 Task: Copy times from Monday to Sunday.
Action: Mouse moved to (494, 267)
Screenshot: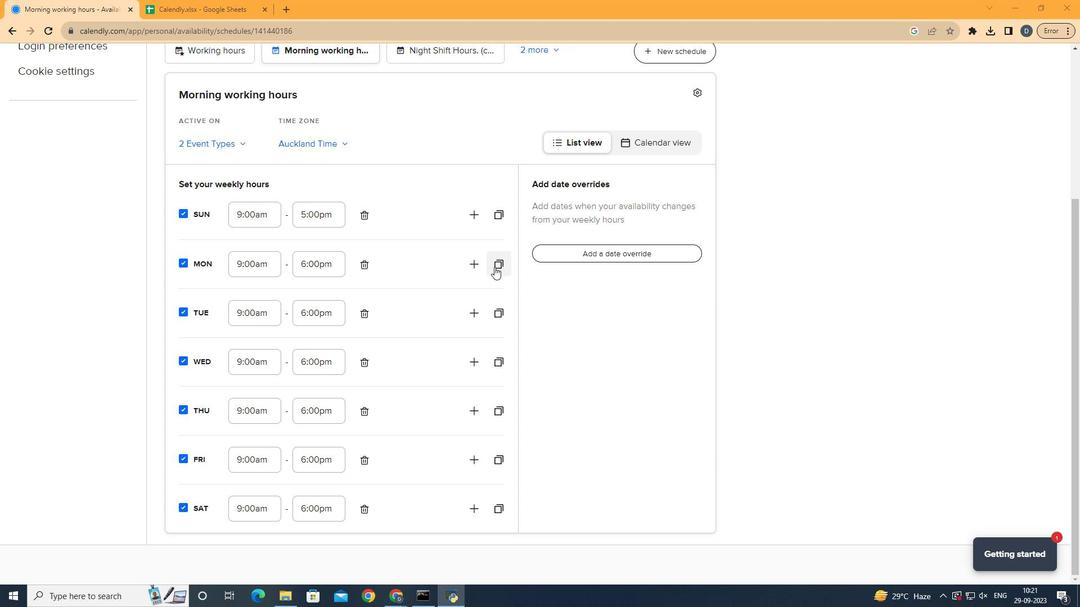 
Action: Mouse pressed left at (494, 267)
Screenshot: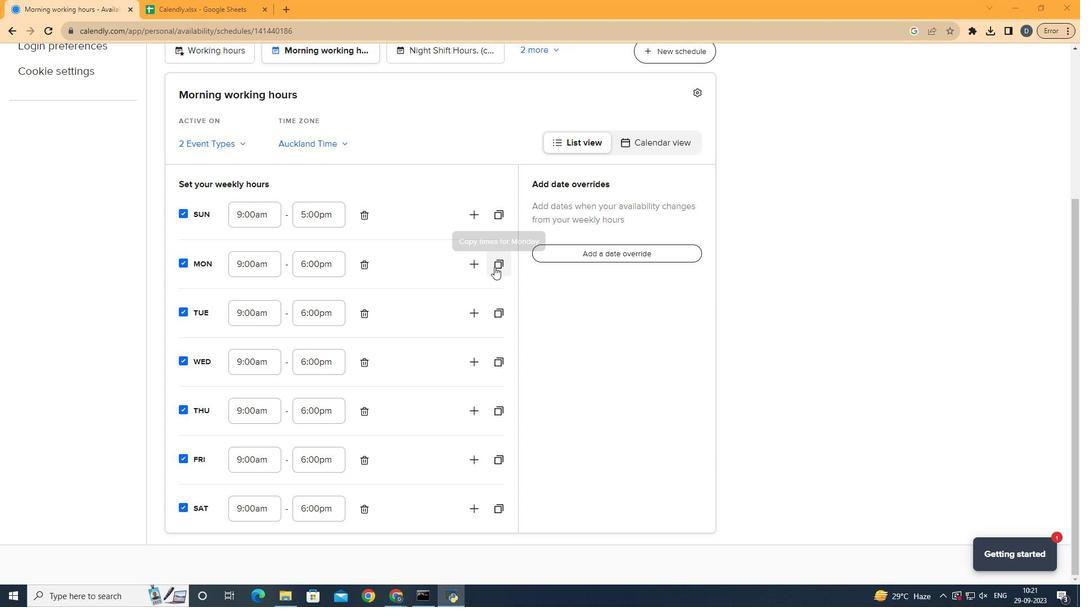 
Action: Mouse moved to (545, 351)
Screenshot: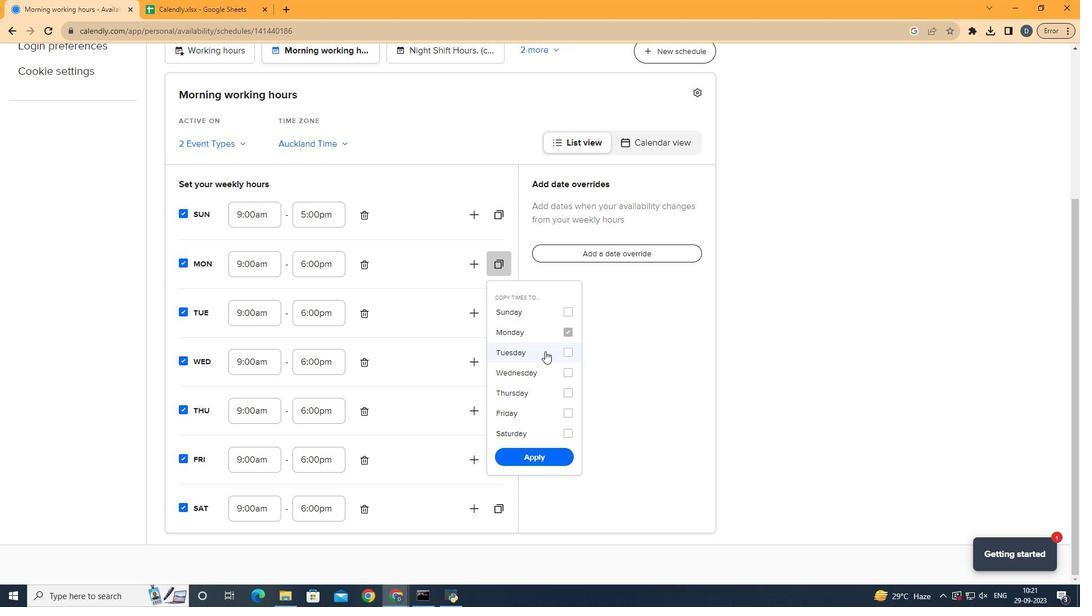 
Action: Mouse pressed left at (545, 351)
Screenshot: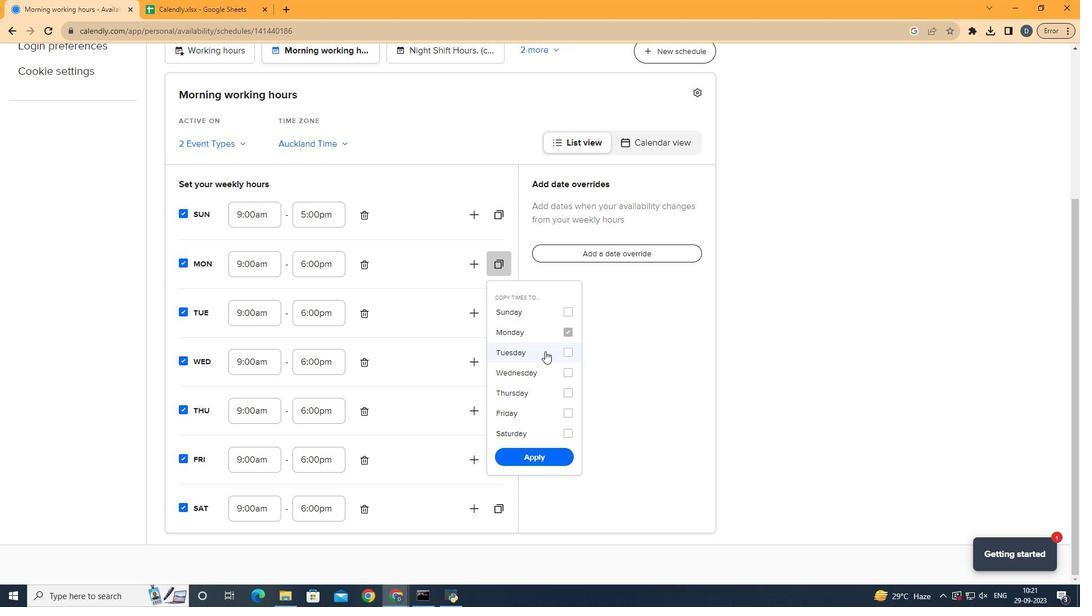 
Action: Mouse moved to (556, 370)
Screenshot: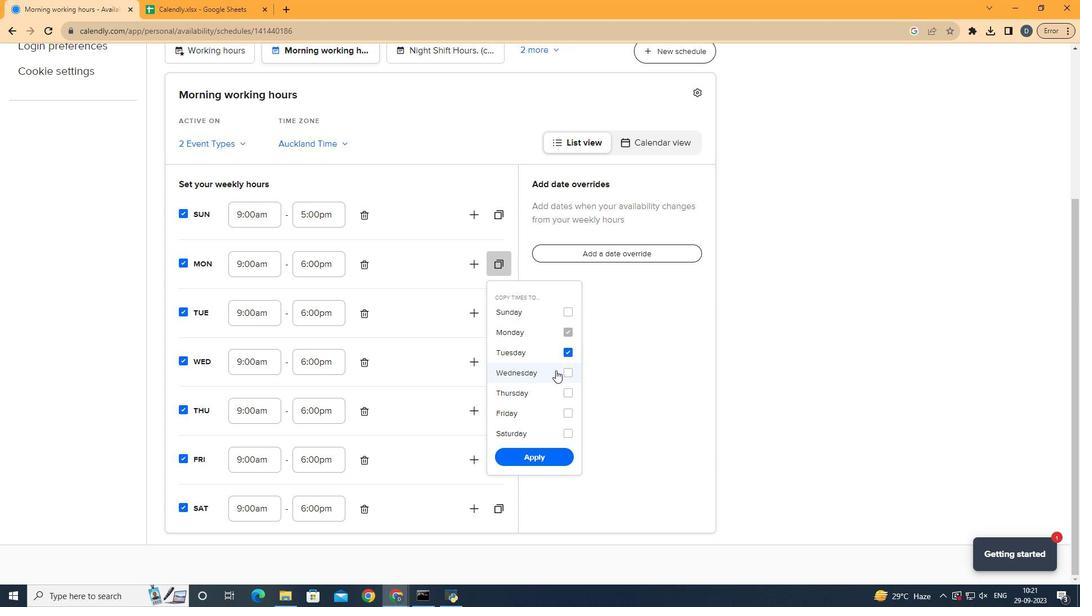 
Action: Mouse pressed left at (556, 370)
Screenshot: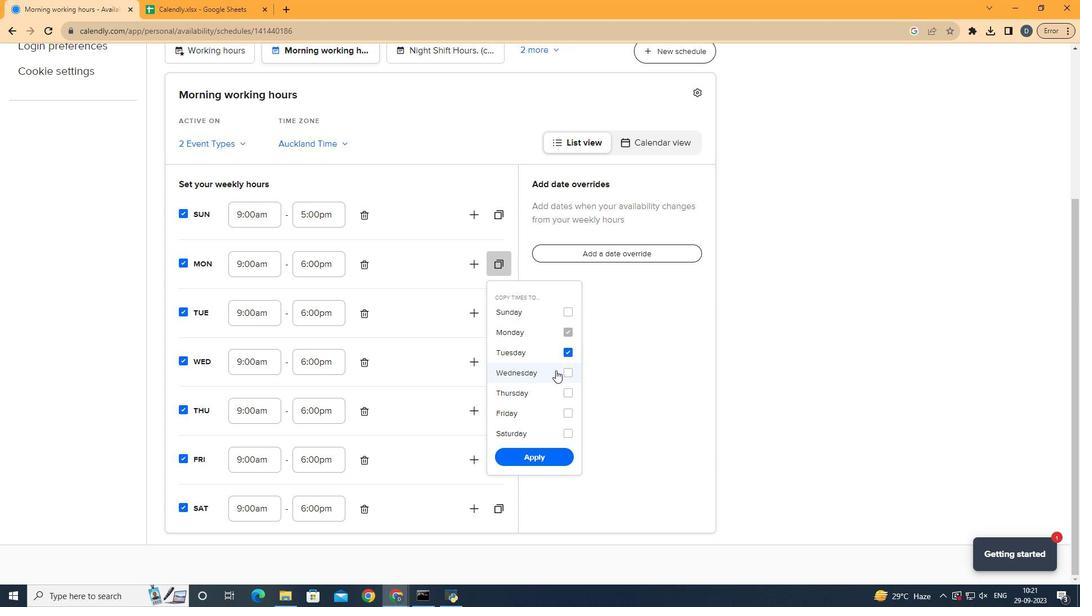 
Action: Mouse moved to (566, 392)
Screenshot: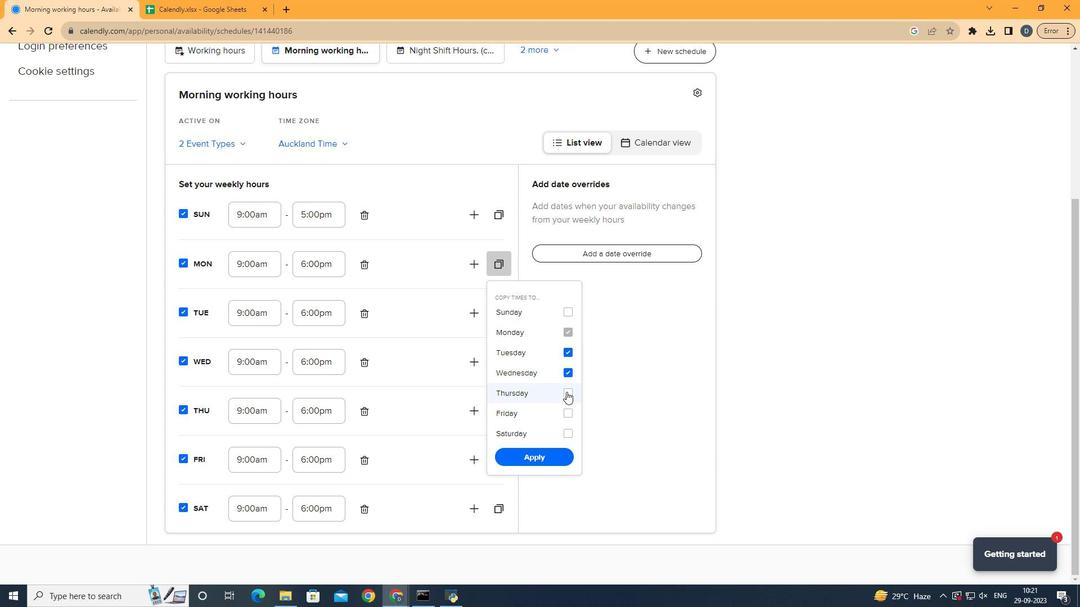 
Action: Mouse pressed left at (566, 392)
Screenshot: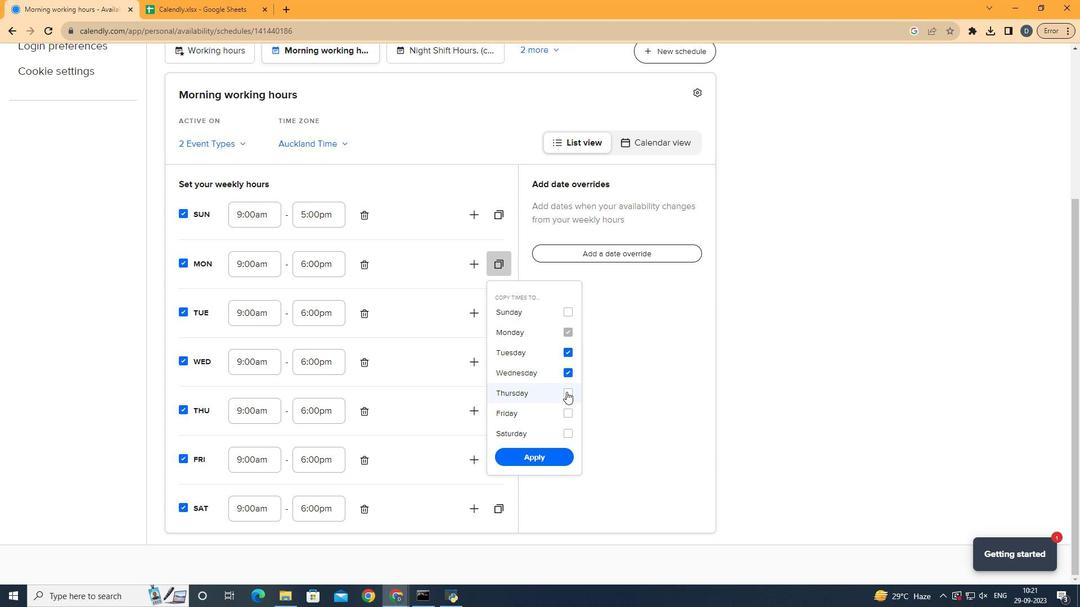 
Action: Mouse moved to (559, 414)
Screenshot: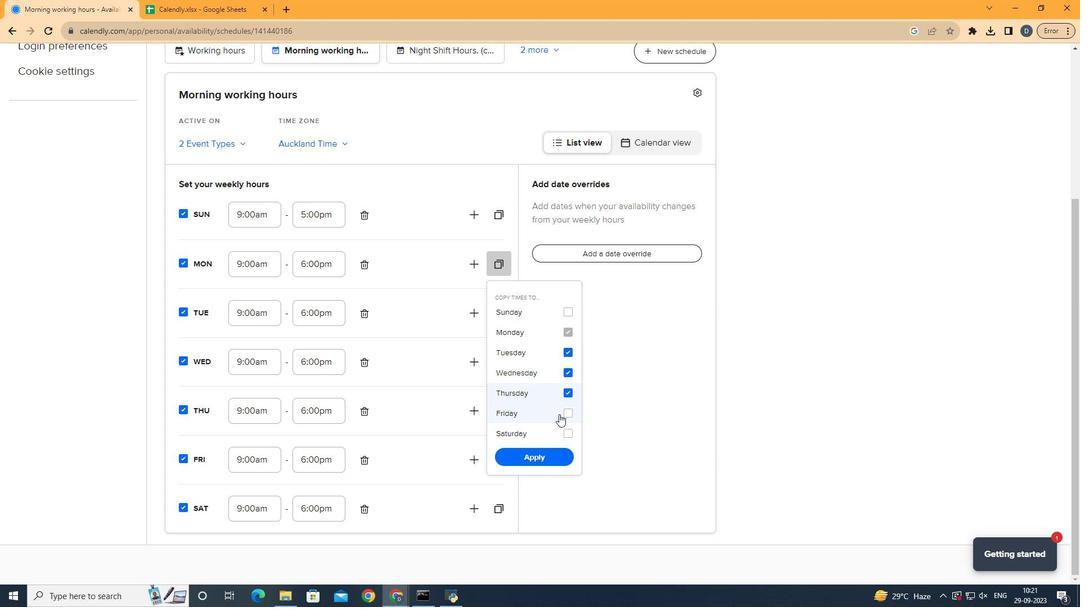 
Action: Mouse pressed left at (559, 414)
Screenshot: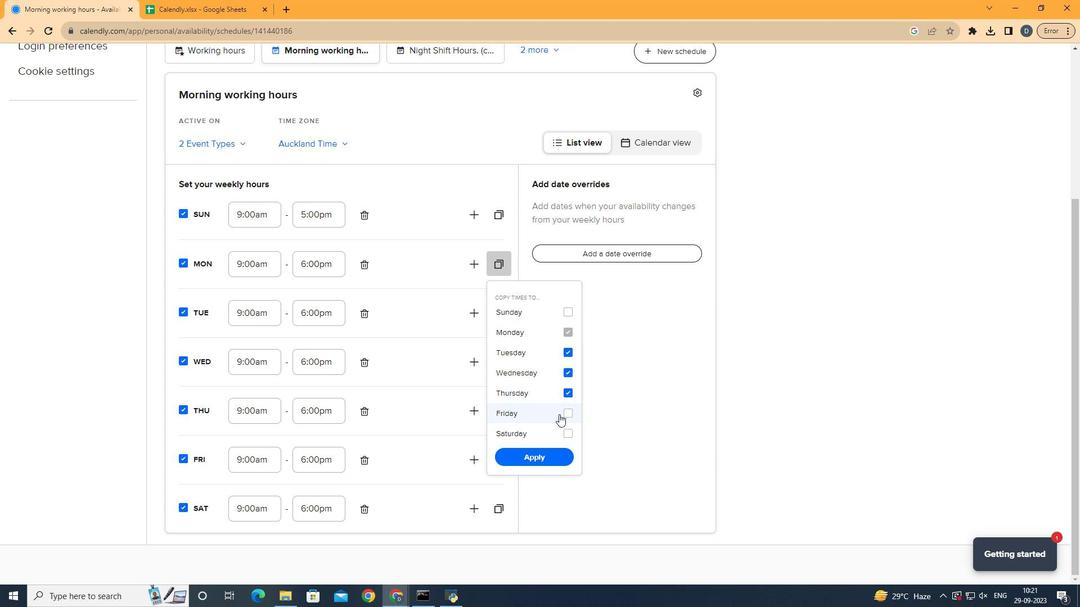 
Action: Mouse moved to (566, 431)
Screenshot: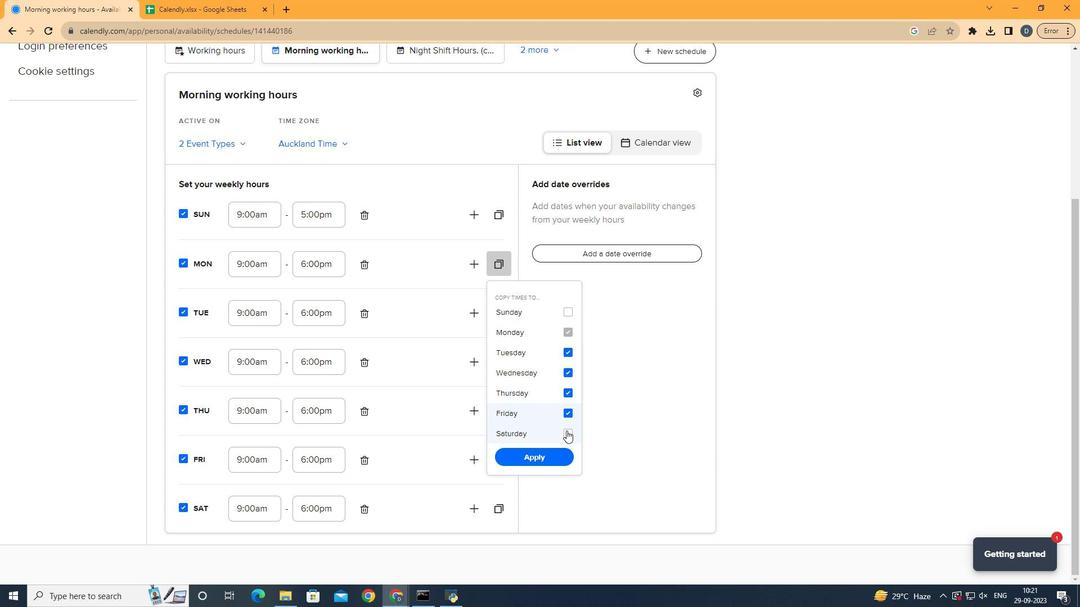 
Action: Mouse pressed left at (566, 431)
Screenshot: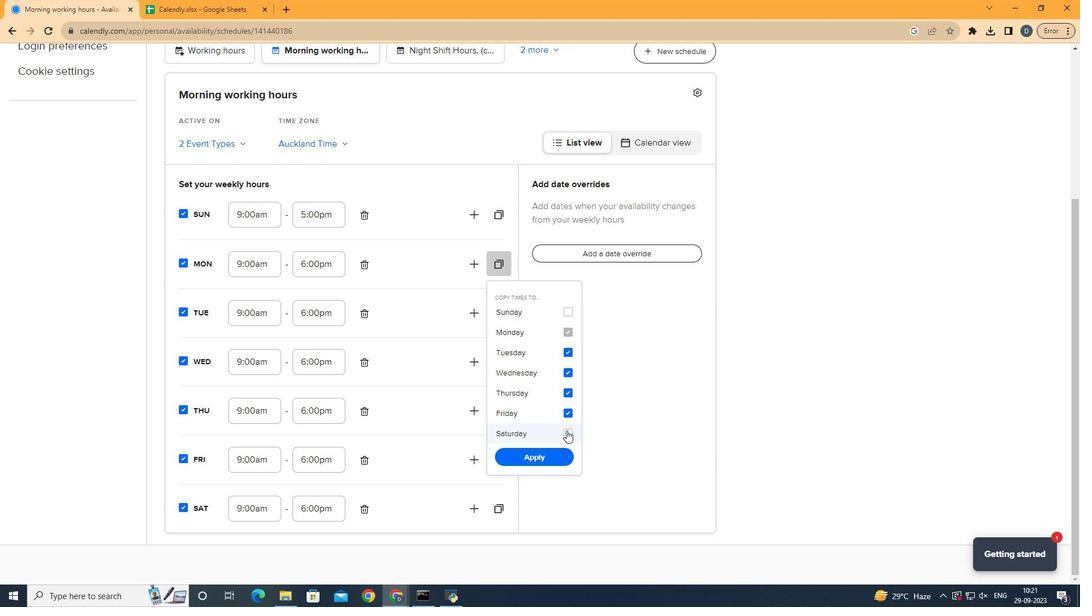 
Action: Mouse moved to (564, 319)
Screenshot: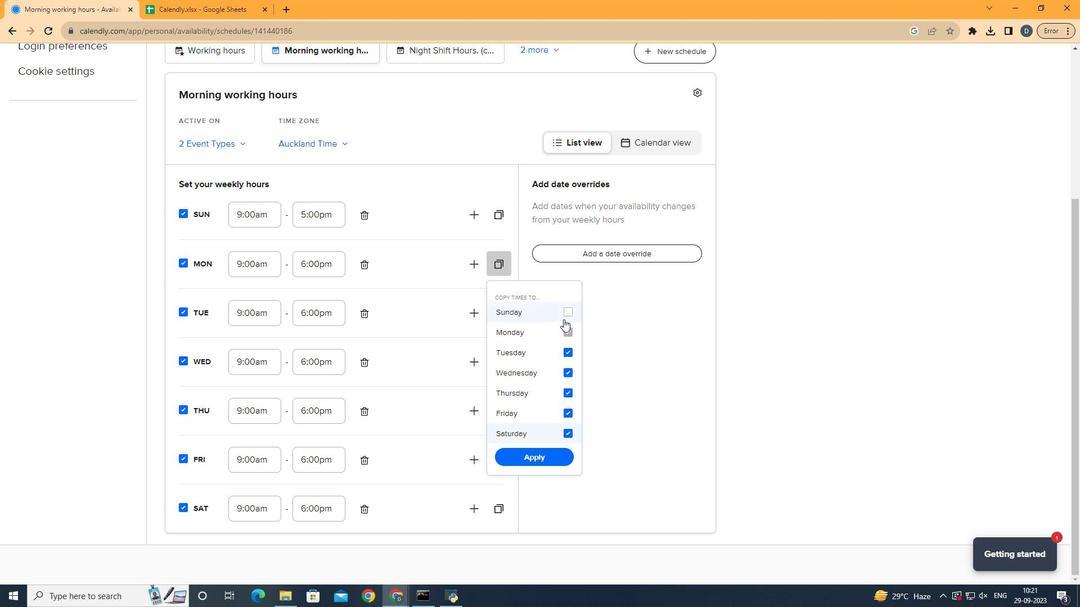 
Action: Mouse pressed left at (564, 319)
Screenshot: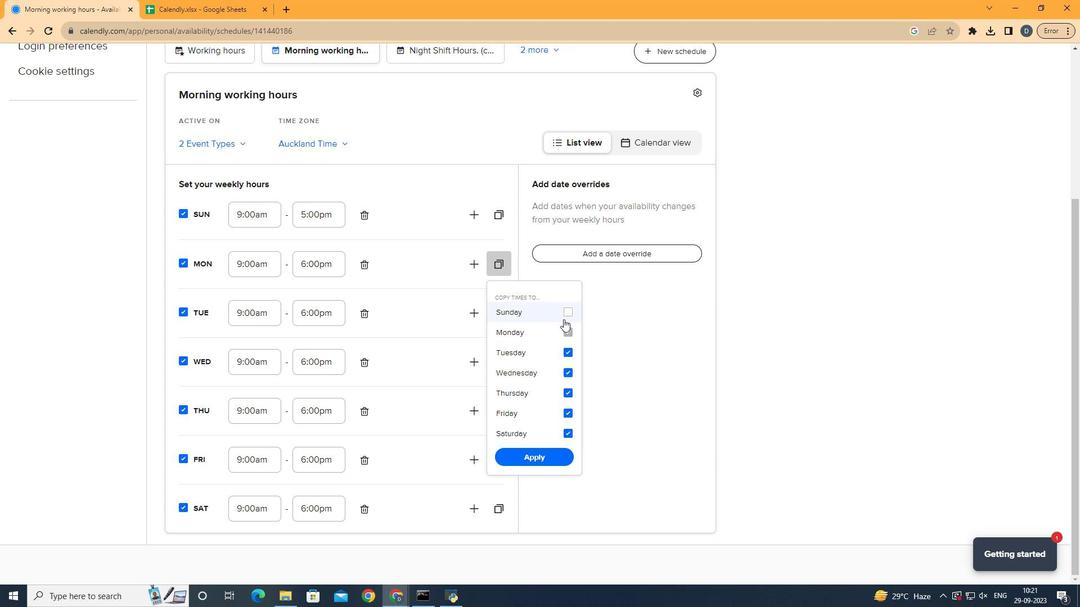 
Action: Mouse moved to (549, 459)
Screenshot: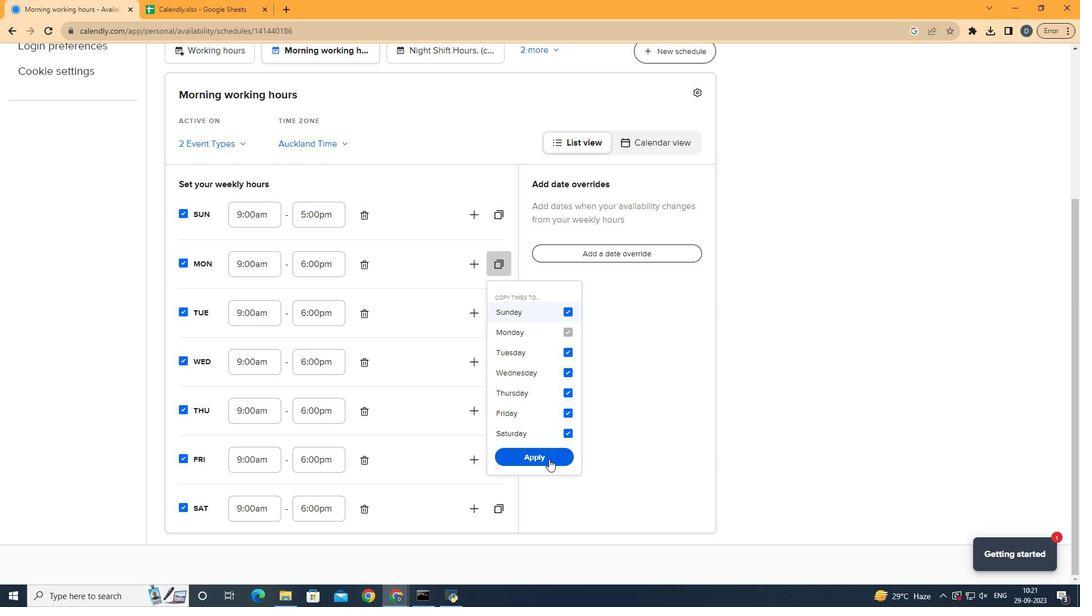 
Action: Mouse pressed left at (549, 459)
Screenshot: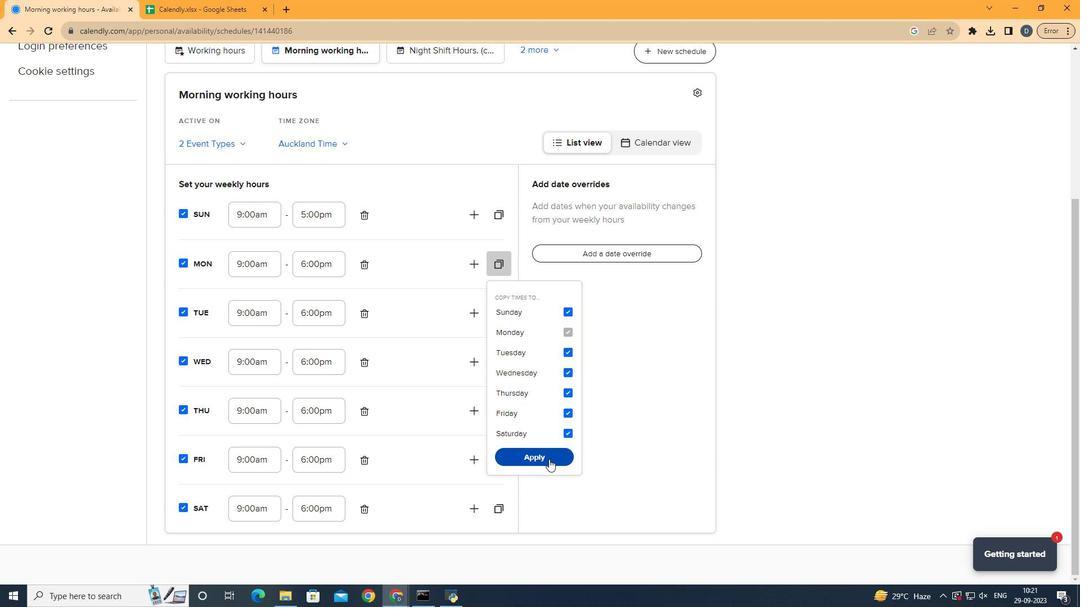 
Action: Mouse moved to (588, 317)
Screenshot: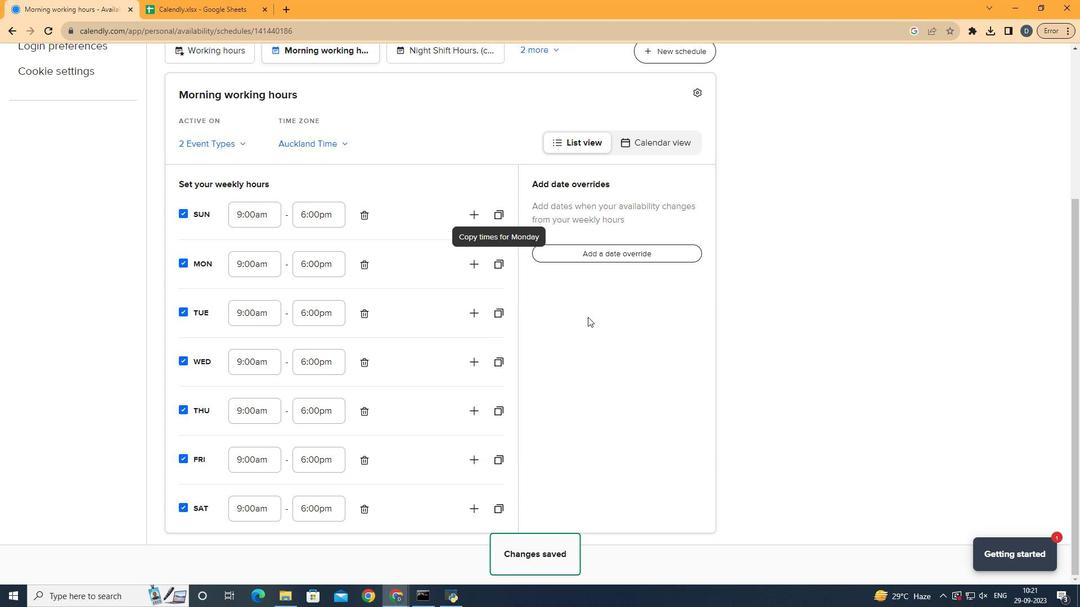 
